 Task: Create a section Sonic Speed and in the section, add a milestone Supply chain management system integration in the project ComplexTech
Action: Mouse moved to (56, 463)
Screenshot: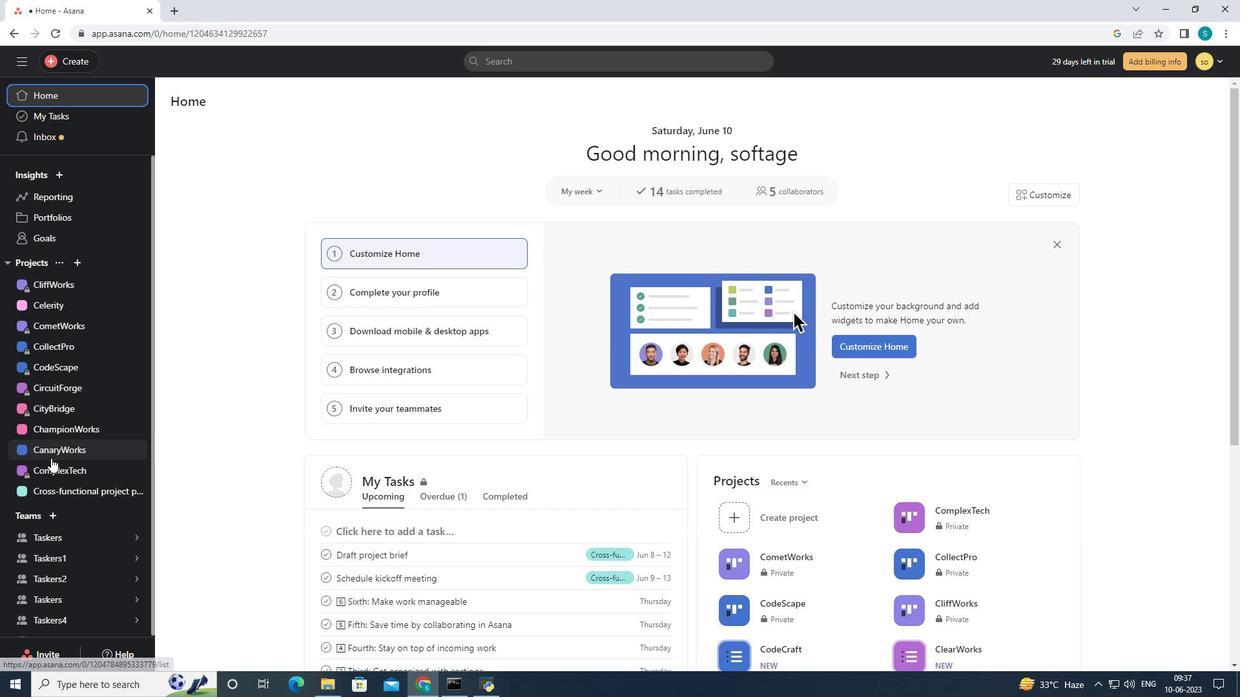 
Action: Mouse pressed left at (56, 463)
Screenshot: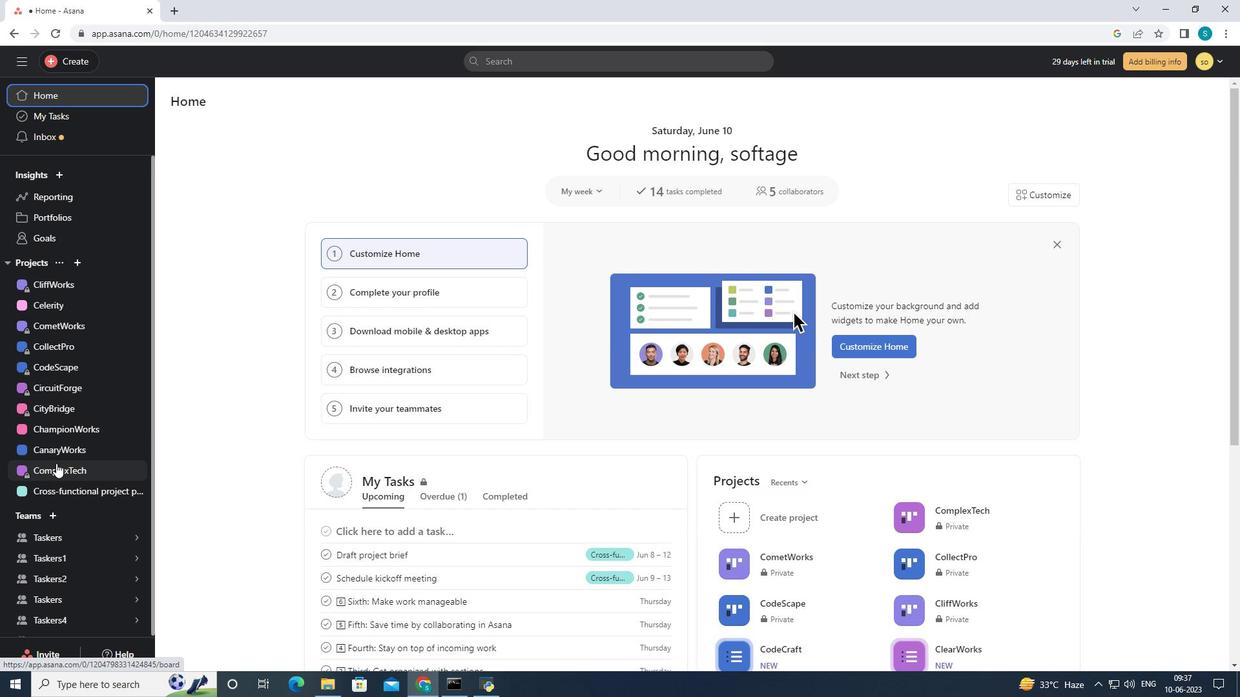 
Action: Mouse moved to (807, 189)
Screenshot: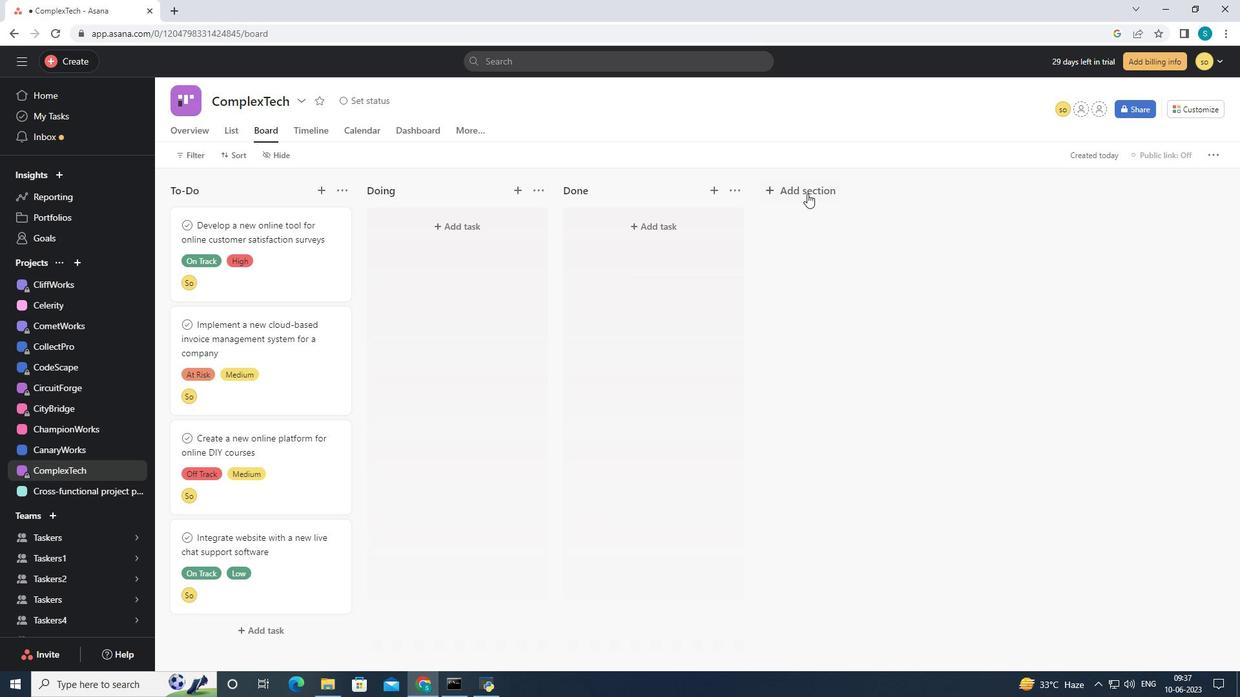 
Action: Mouse pressed left at (807, 189)
Screenshot: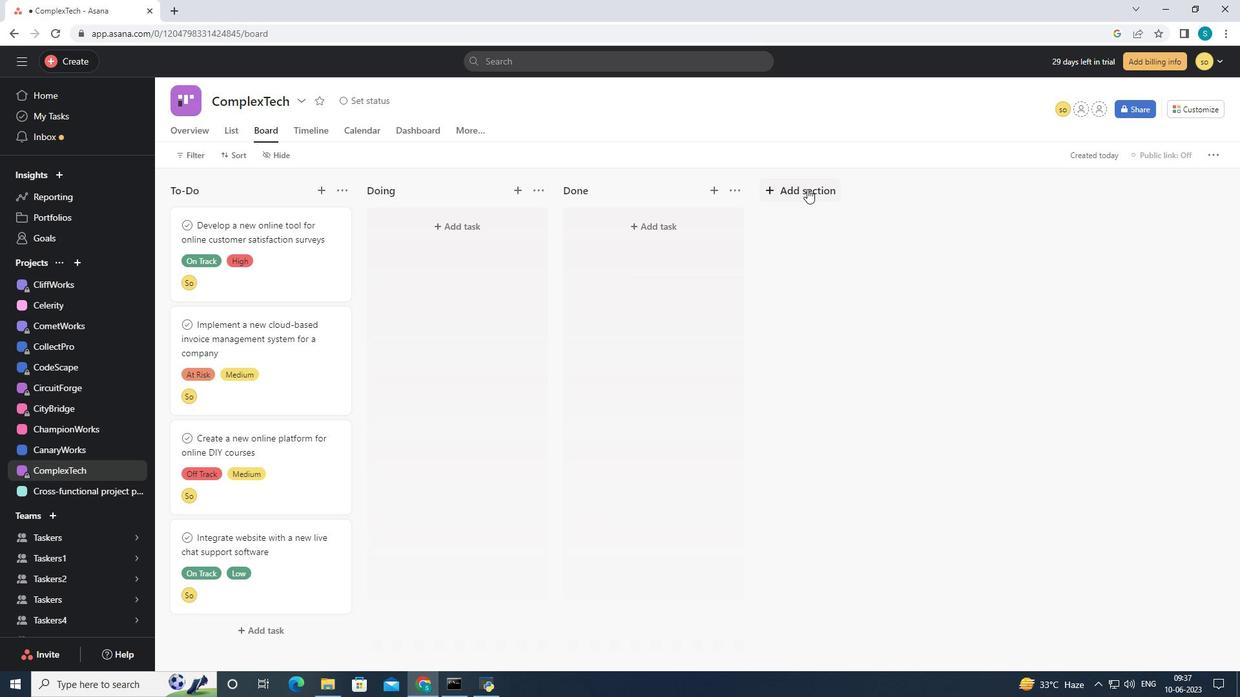 
Action: Key pressed soni<Key.backspace><Key.backspace><Key.backspace><Key.backspace><Key.shift>Sonic<Key.space><Key.shift>Speed
Screenshot: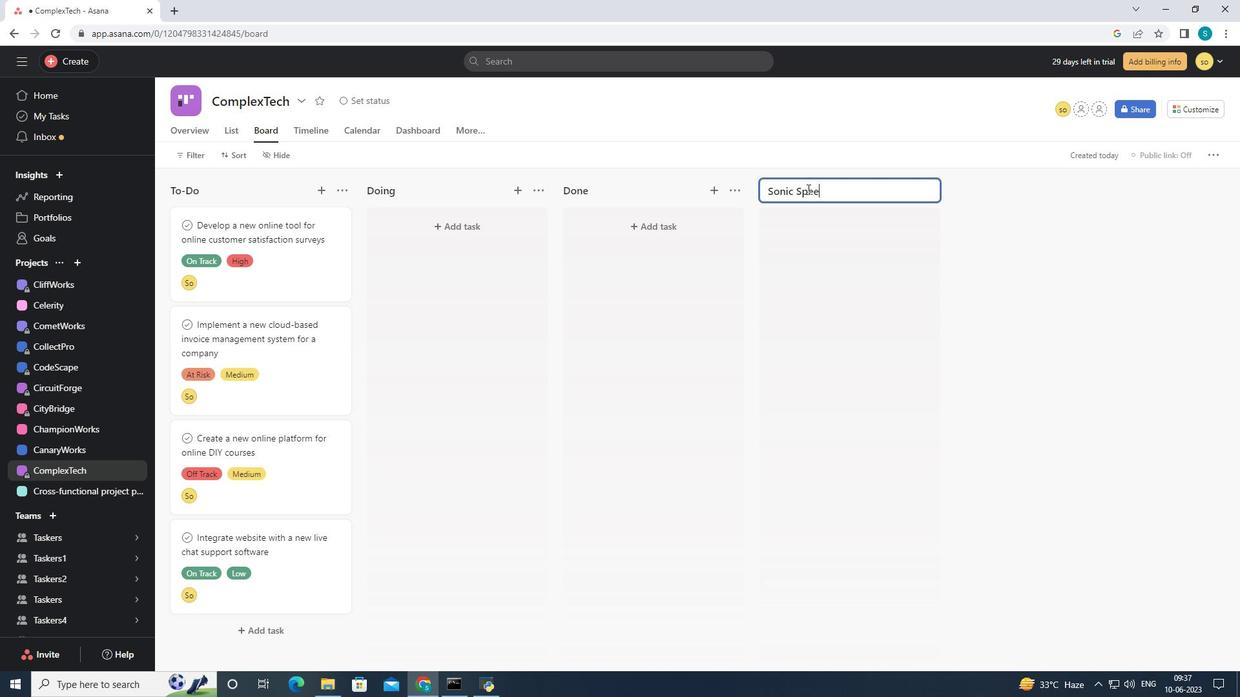 
Action: Mouse moved to (841, 239)
Screenshot: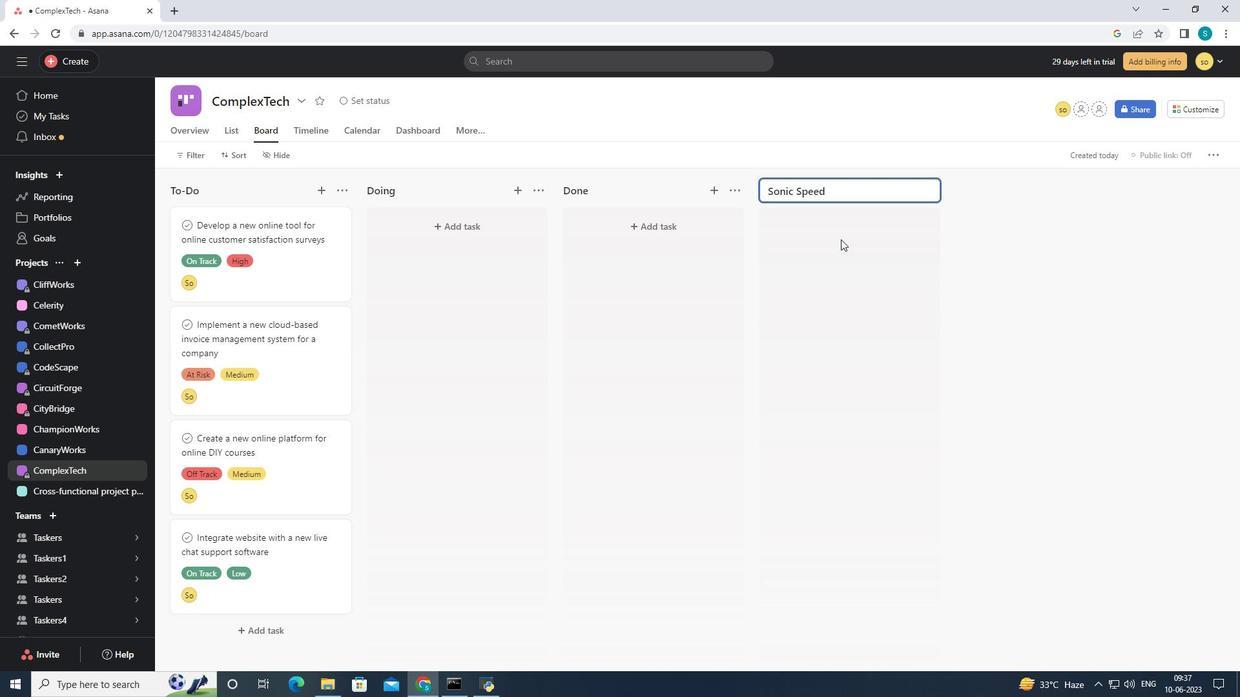 
Action: Mouse pressed left at (841, 239)
Screenshot: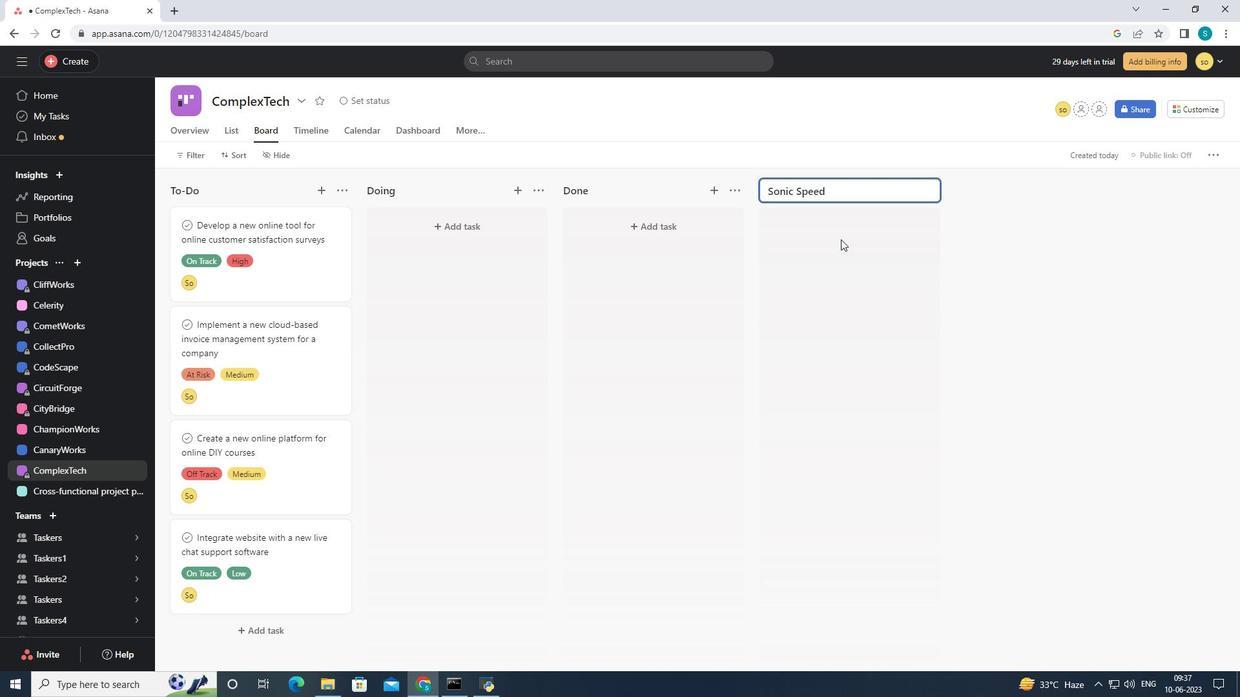 
Action: Mouse moved to (909, 191)
Screenshot: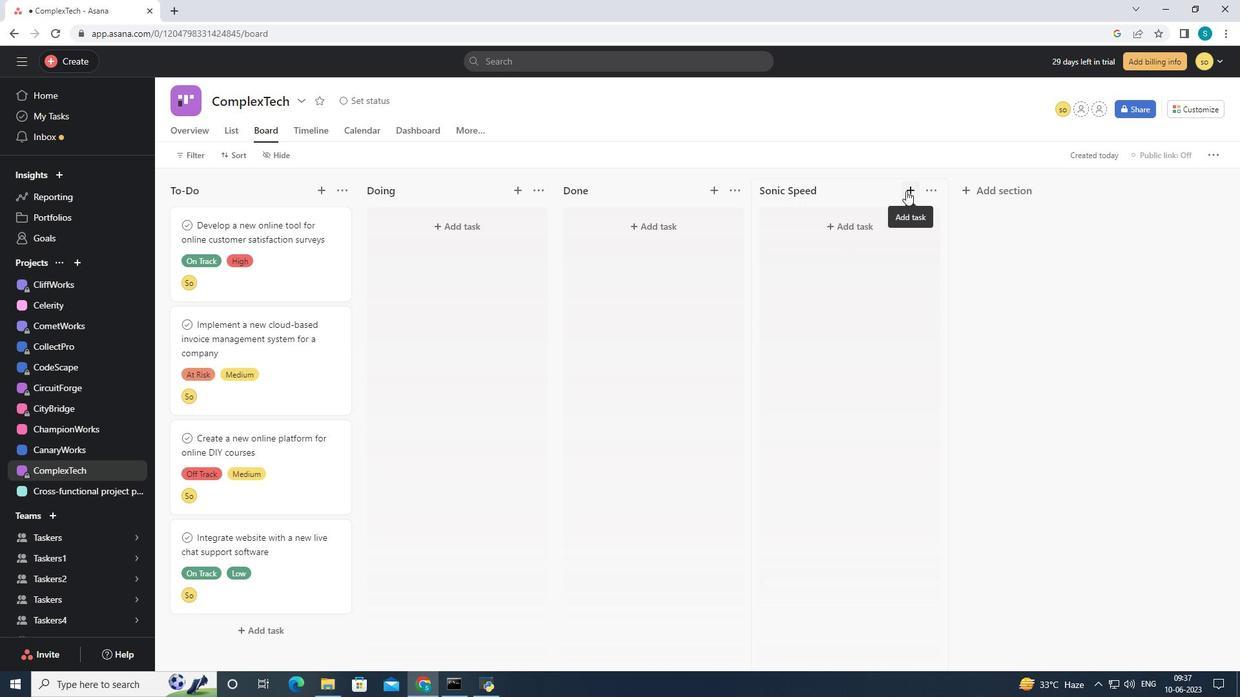 
Action: Mouse pressed left at (909, 191)
Screenshot: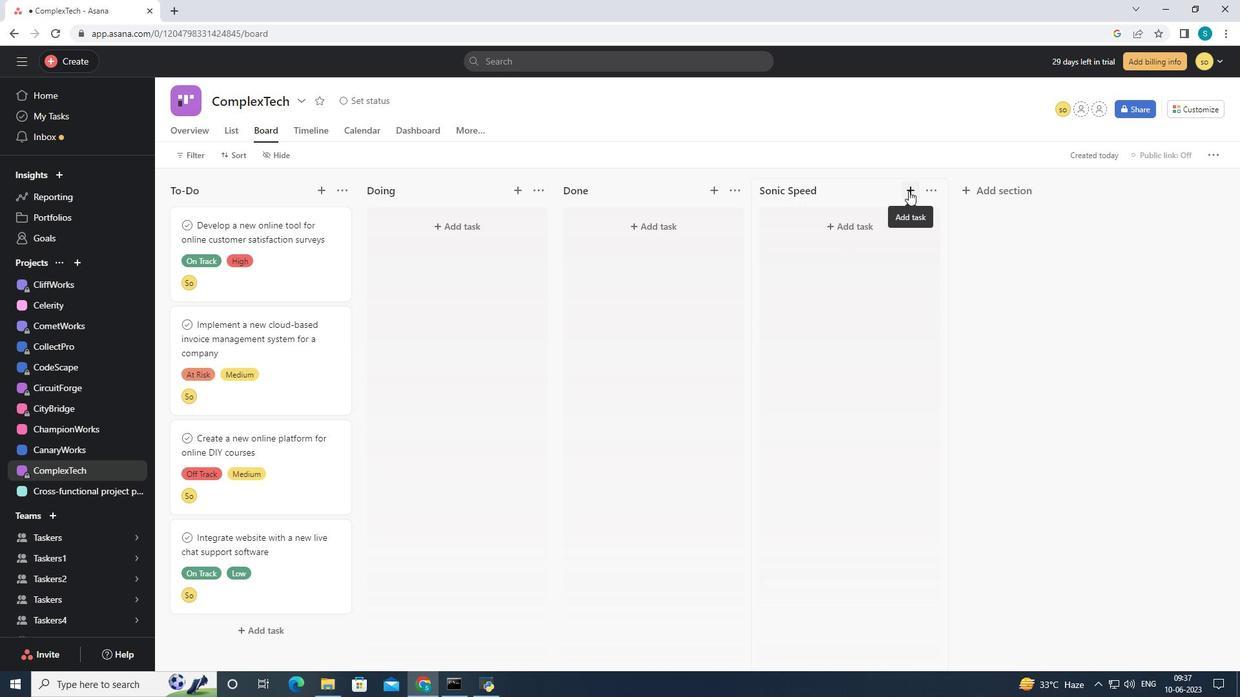 
Action: Mouse moved to (859, 215)
Screenshot: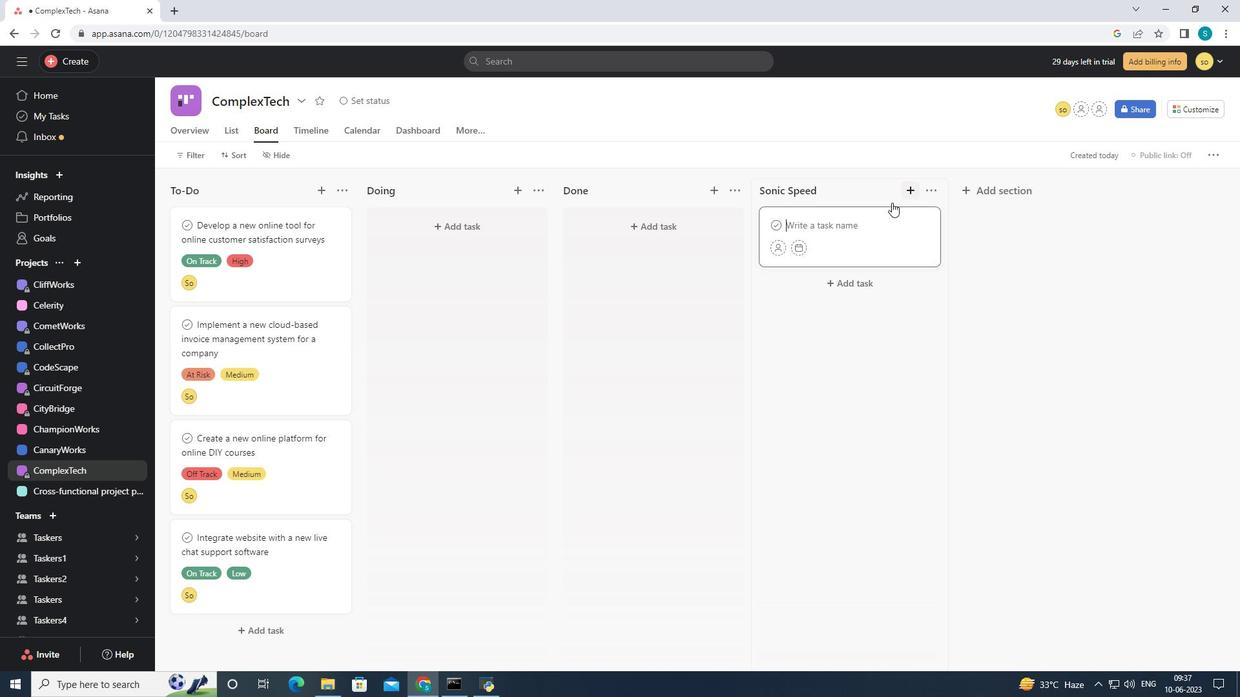 
Action: Key pressed <Key.shift><Key.shift><Key.shift><Key.shift><Key.shift><Key.shift><Key.shift><Key.shift><Key.shift><Key.shift><Key.shift><Key.shift><Key.shift><Key.shift><Key.shift><Key.shift><Key.shift><Key.shift><Key.shift><Key.shift><Key.shift><Key.shift><Key.shift><Key.shift><Key.shift><Key.shift><Key.shift><Key.shift><Key.shift><Key.shift><Key.shift><Key.shift><Key.shift><Key.shift><Key.shift><Key.shift><Key.shift><Key.shift><Key.shift><Key.shift><Key.shift><Key.shift><Key.shift><Key.shift><Key.shift><Key.shift><Key.shift><Key.shift><Key.shift>Supp
Screenshot: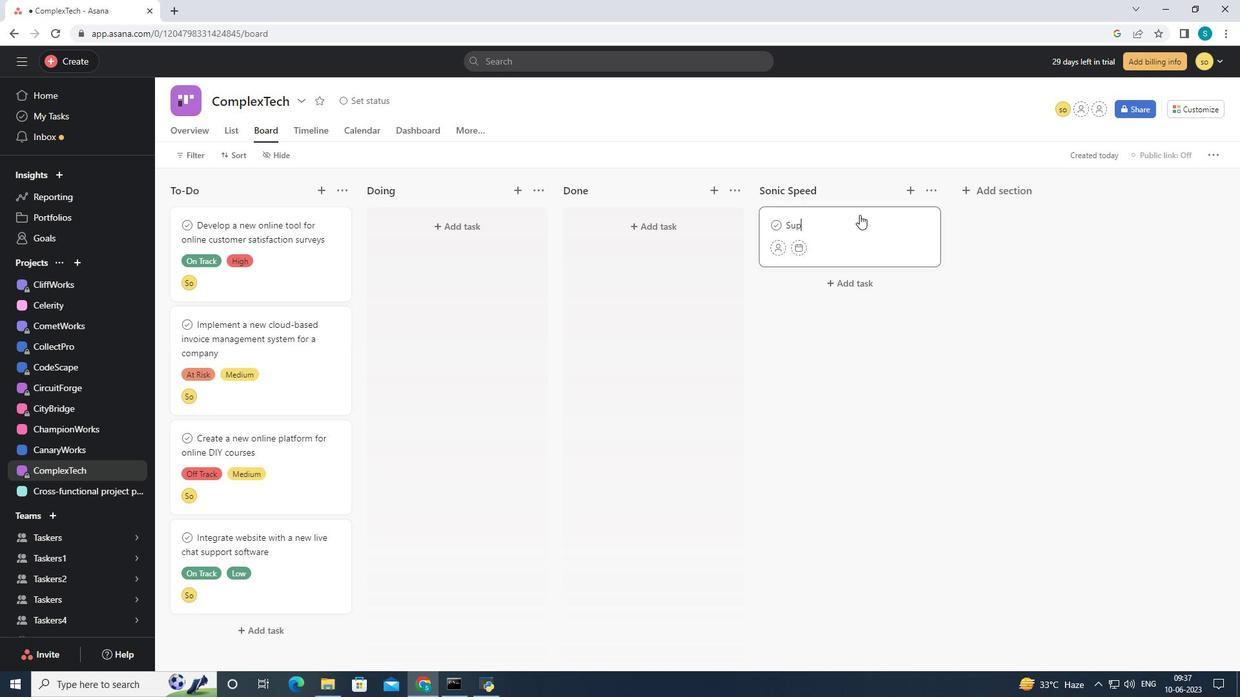 
Action: Mouse moved to (859, 215)
Screenshot: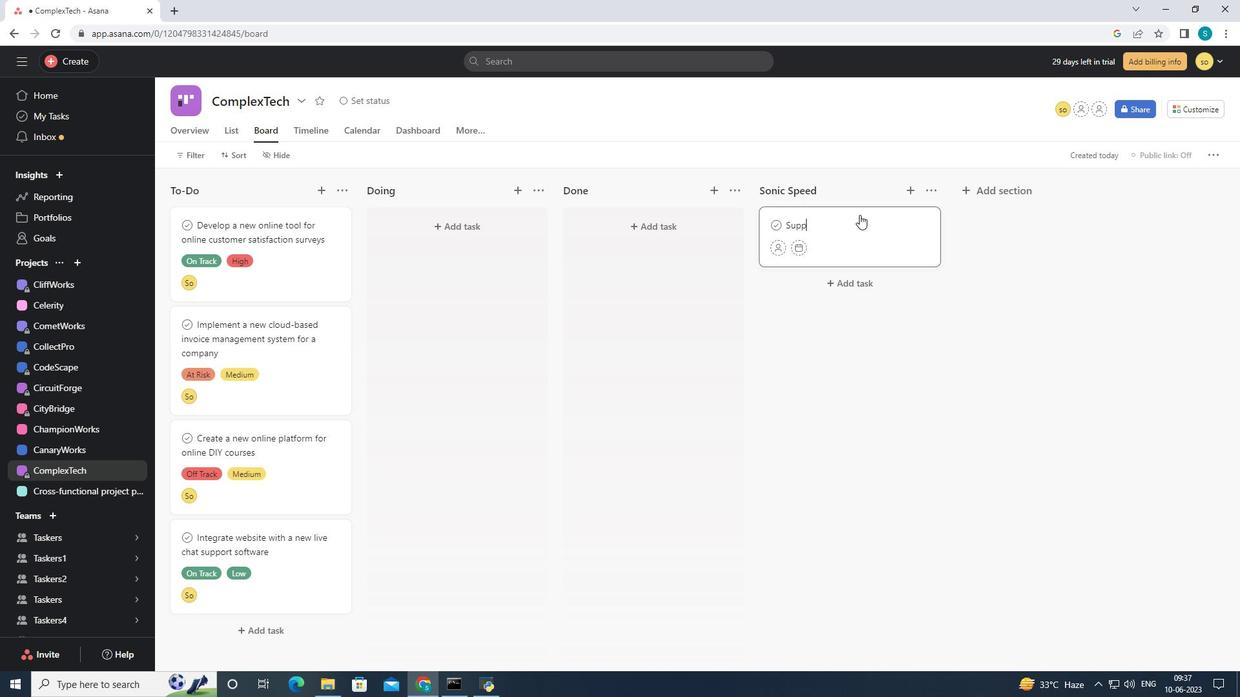 
Action: Key pressed ly<Key.space>chain<Key.space>management<Key.space>system<Key.space>intergration
Screenshot: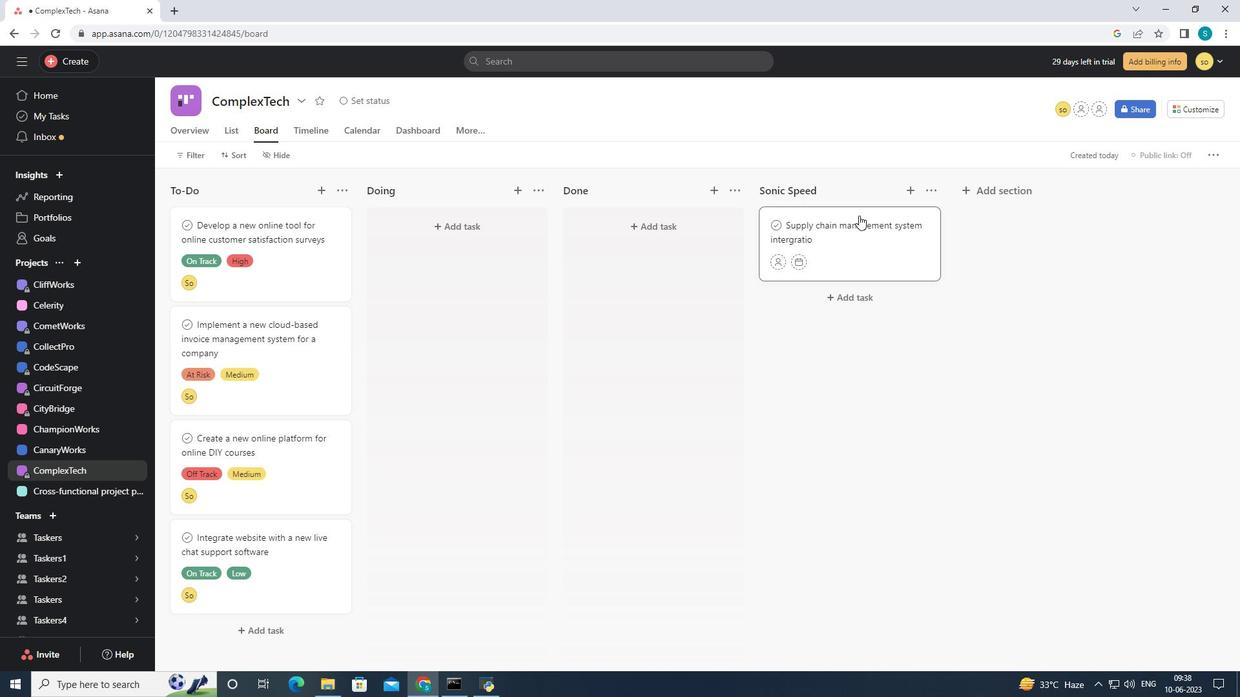 
Action: Mouse moved to (865, 247)
Screenshot: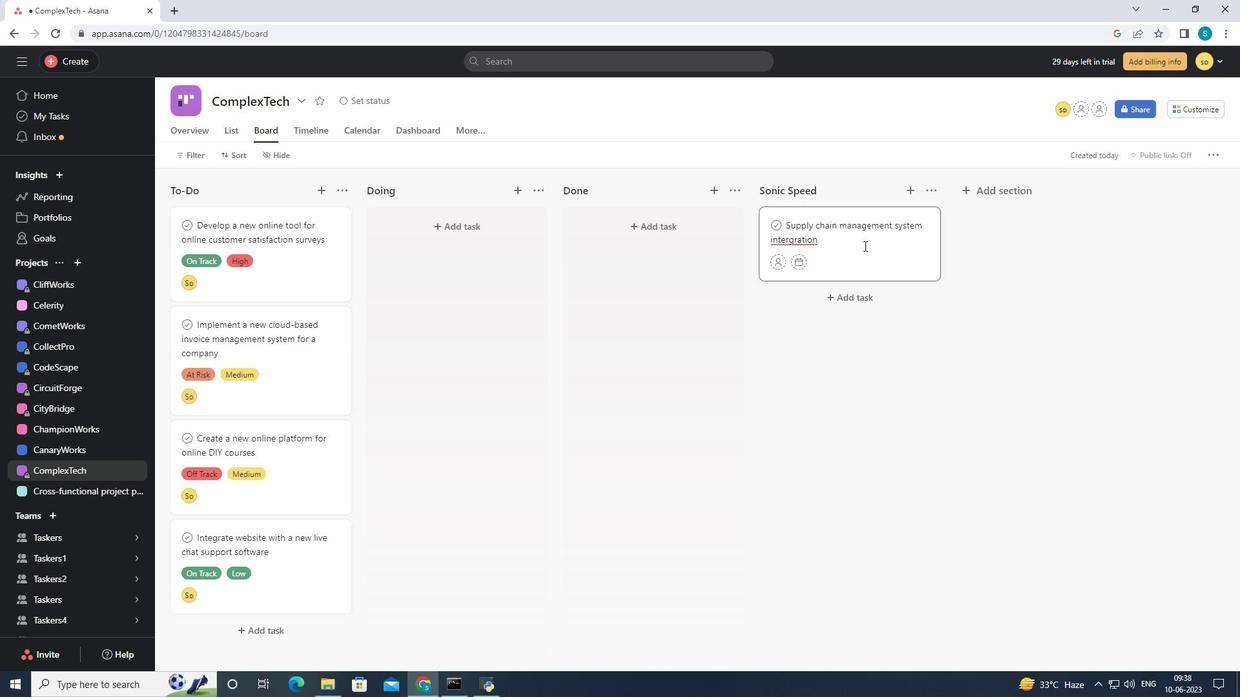 
Action: Mouse pressed left at (865, 247)
Screenshot: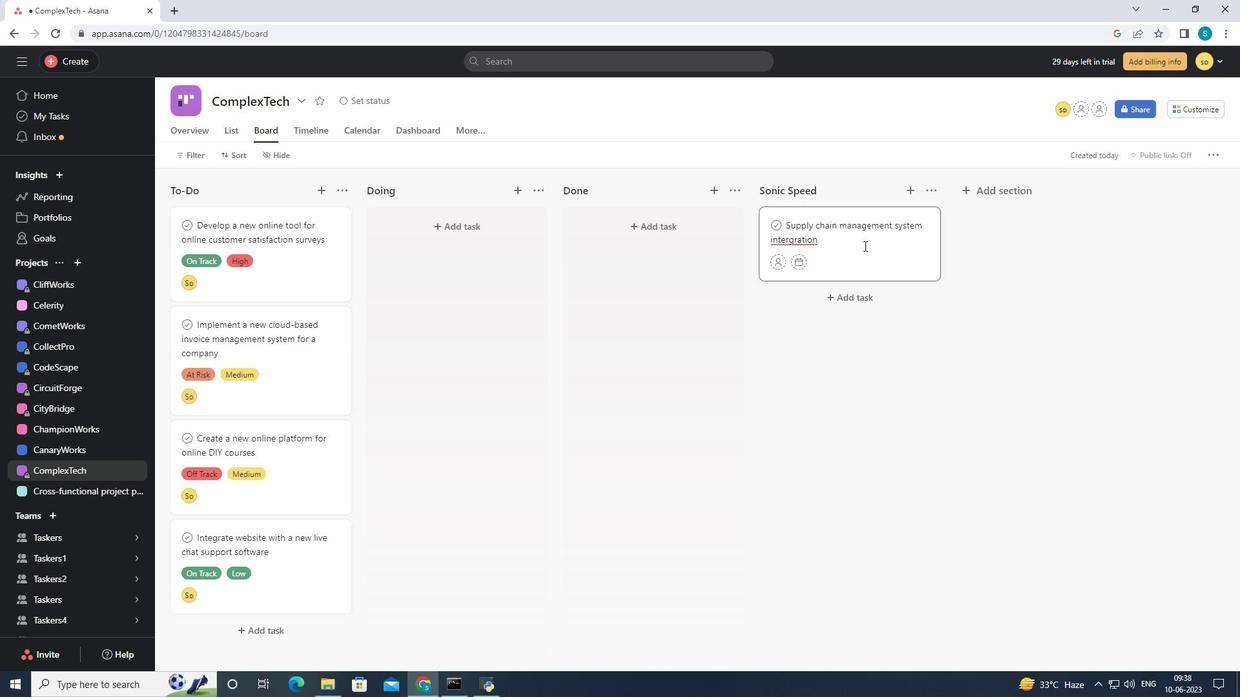 
Action: Mouse moved to (1196, 158)
Screenshot: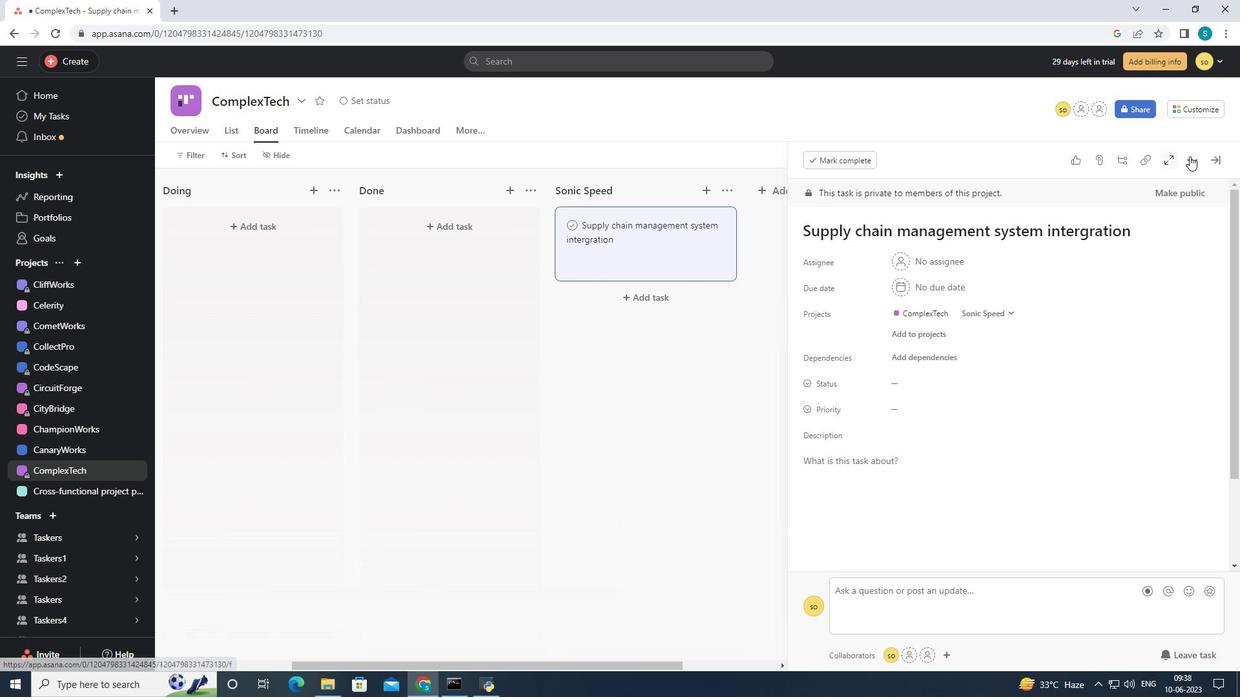 
Action: Mouse pressed left at (1196, 158)
Screenshot: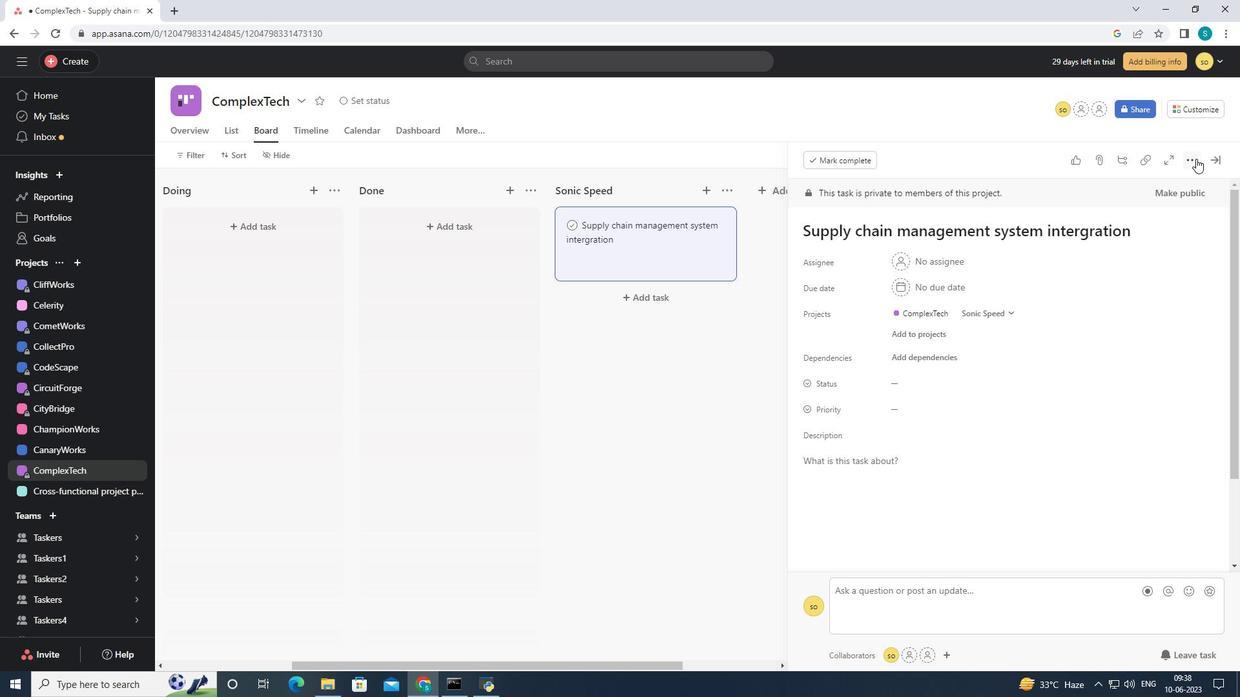 
Action: Mouse moved to (1104, 208)
Screenshot: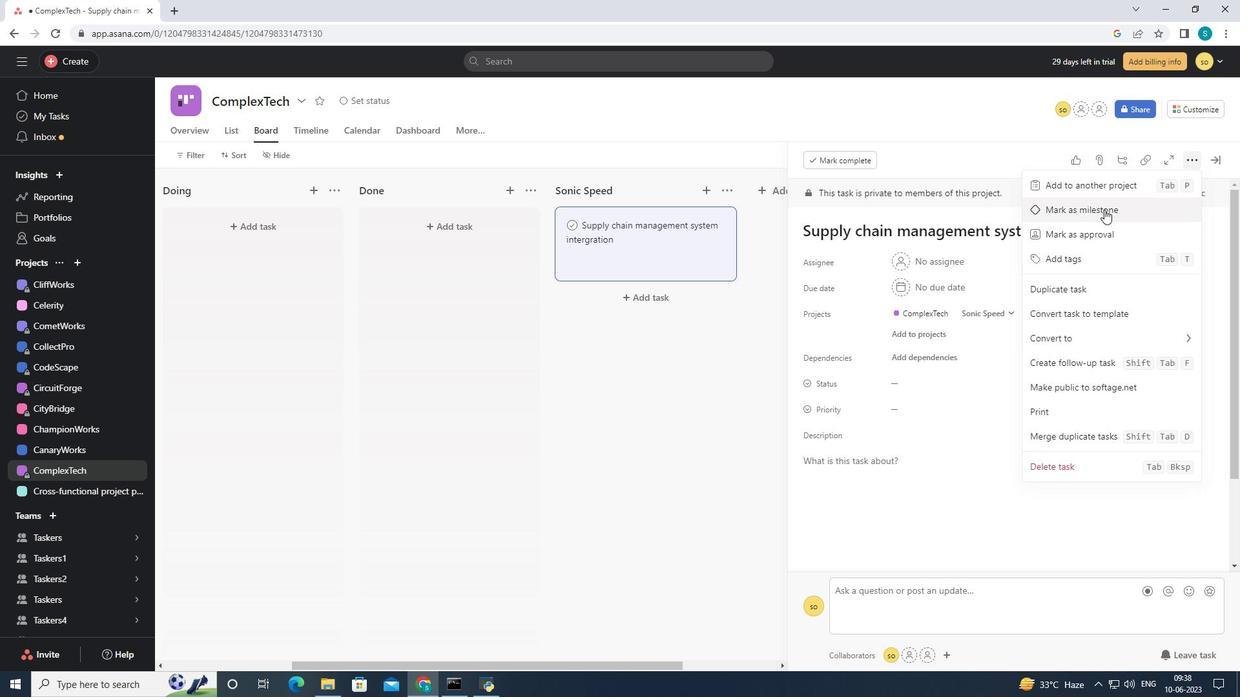 
Action: Mouse pressed left at (1104, 208)
Screenshot: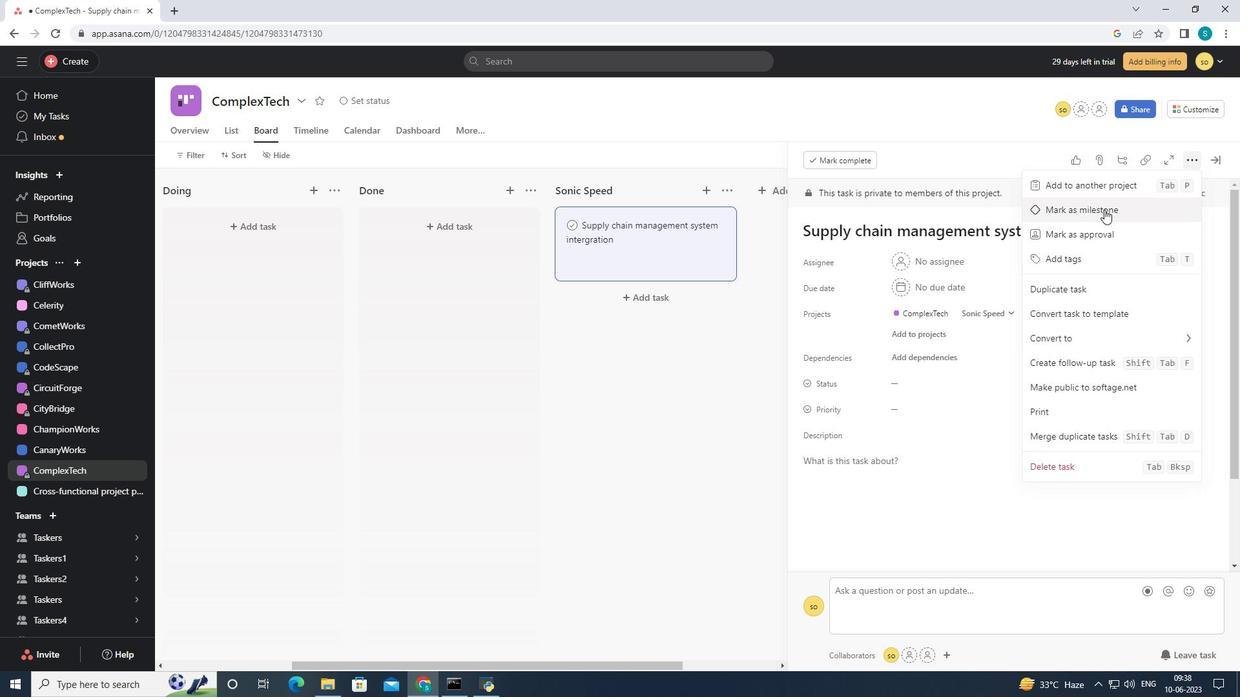
Action: Mouse moved to (1217, 156)
Screenshot: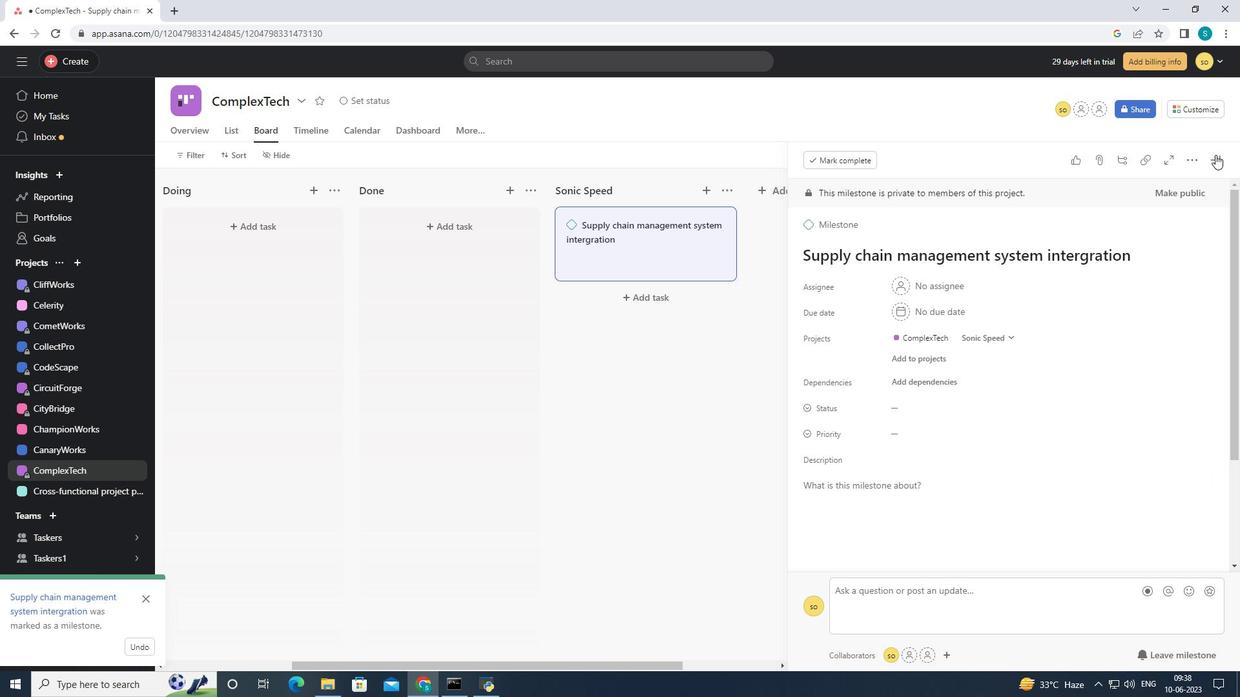
Action: Mouse pressed left at (1217, 156)
Screenshot: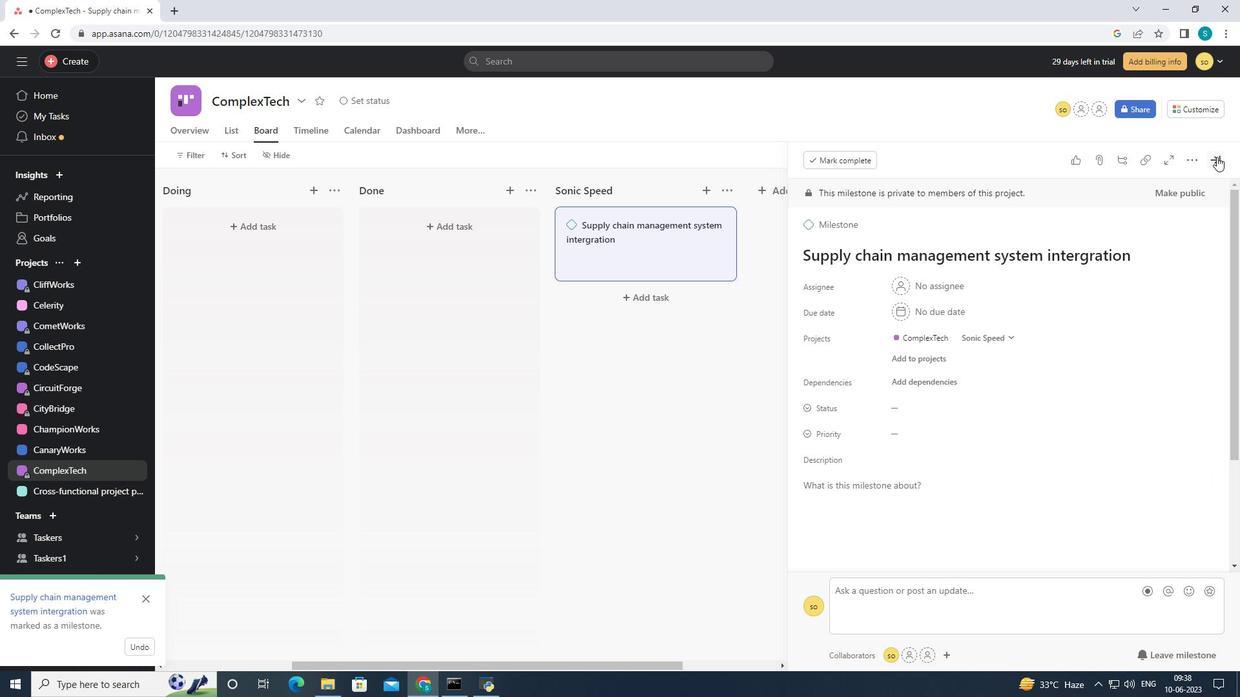 
Action: Mouse moved to (1003, 288)
Screenshot: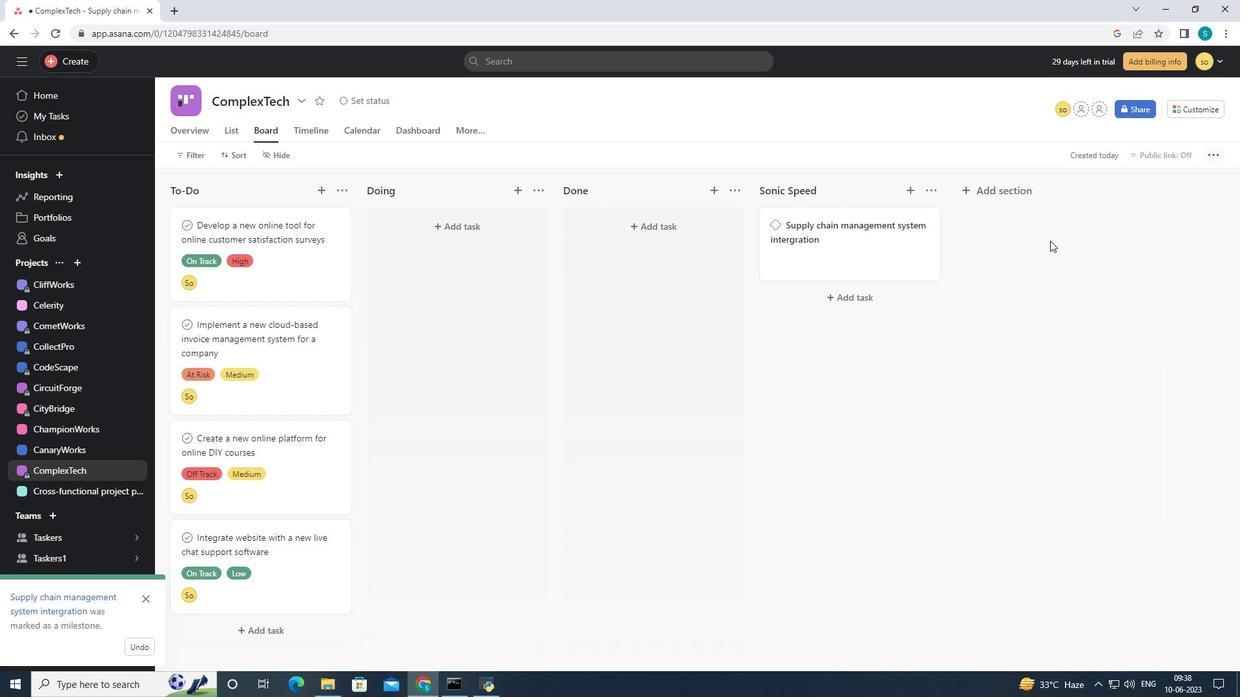 
